Task: Add a signature Jacqueline Wright containing Best wishes for a happy Mothers Day, Jacqueline Wright to email address softage.2@softage.net and add a folder Mothers Day gifts
Action: Mouse moved to (465, 255)
Screenshot: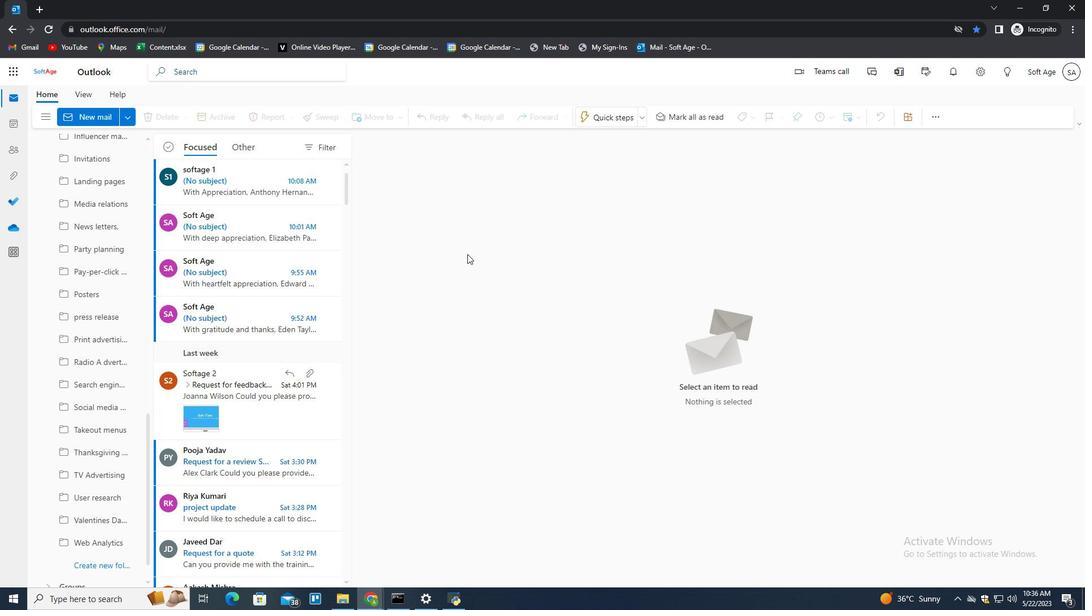 
Action: Key pressed n
Screenshot: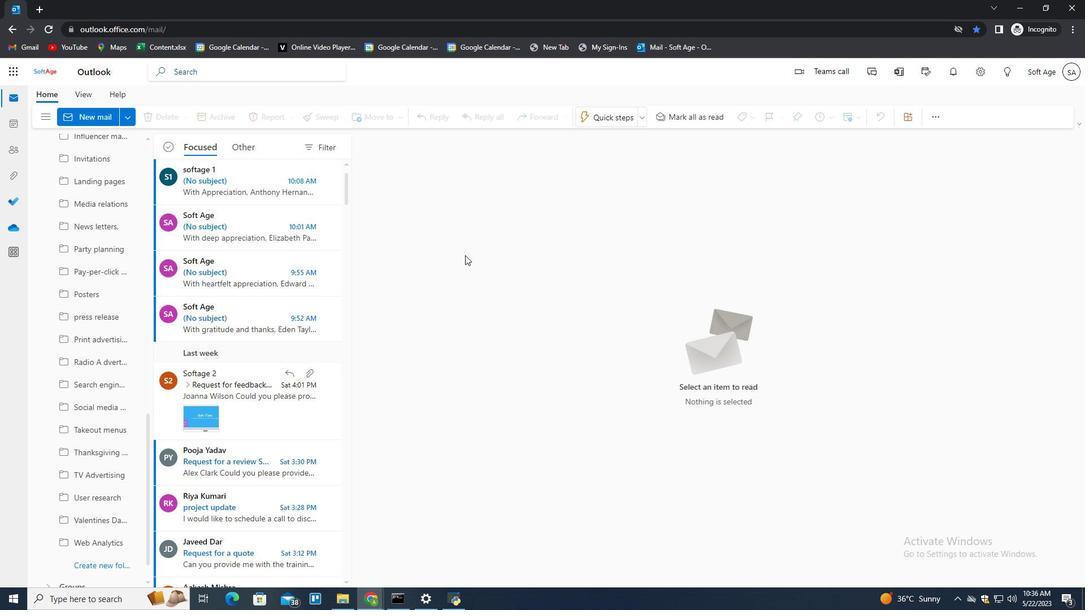 
Action: Mouse moved to (736, 119)
Screenshot: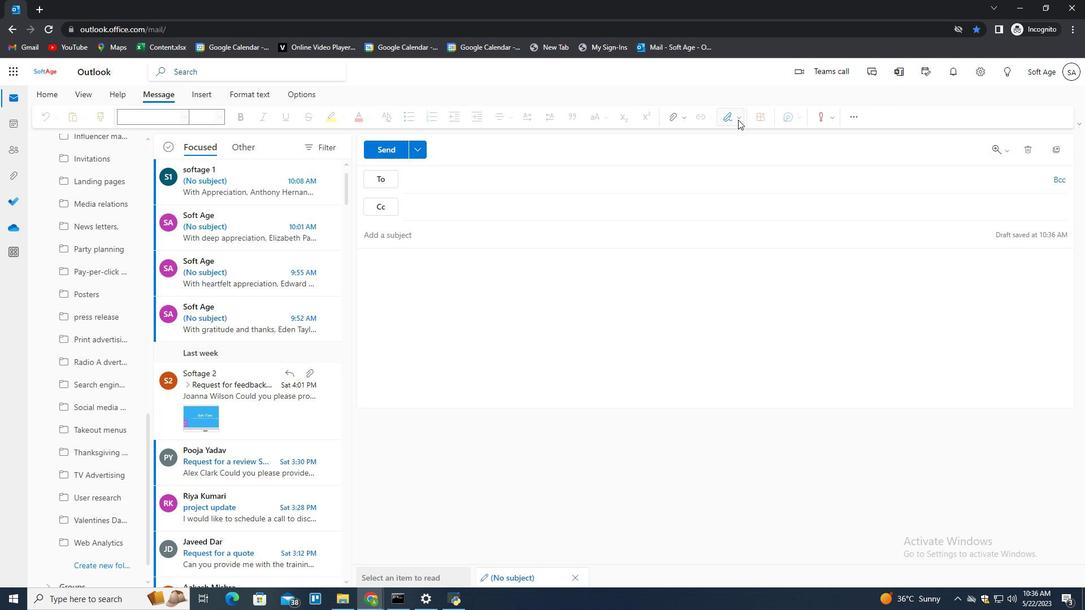 
Action: Mouse pressed left at (736, 119)
Screenshot: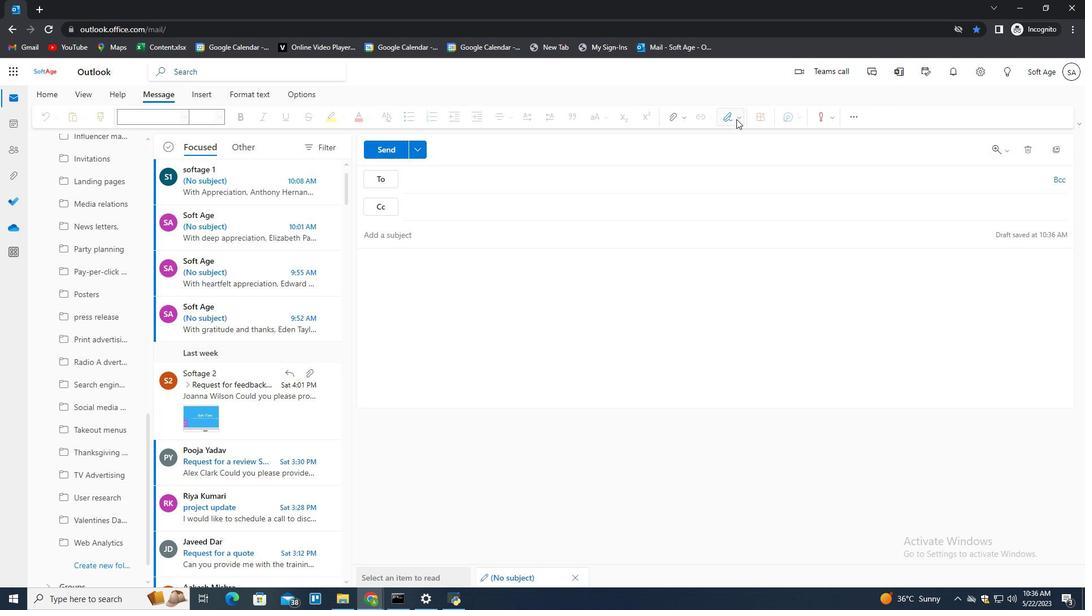 
Action: Mouse moved to (714, 162)
Screenshot: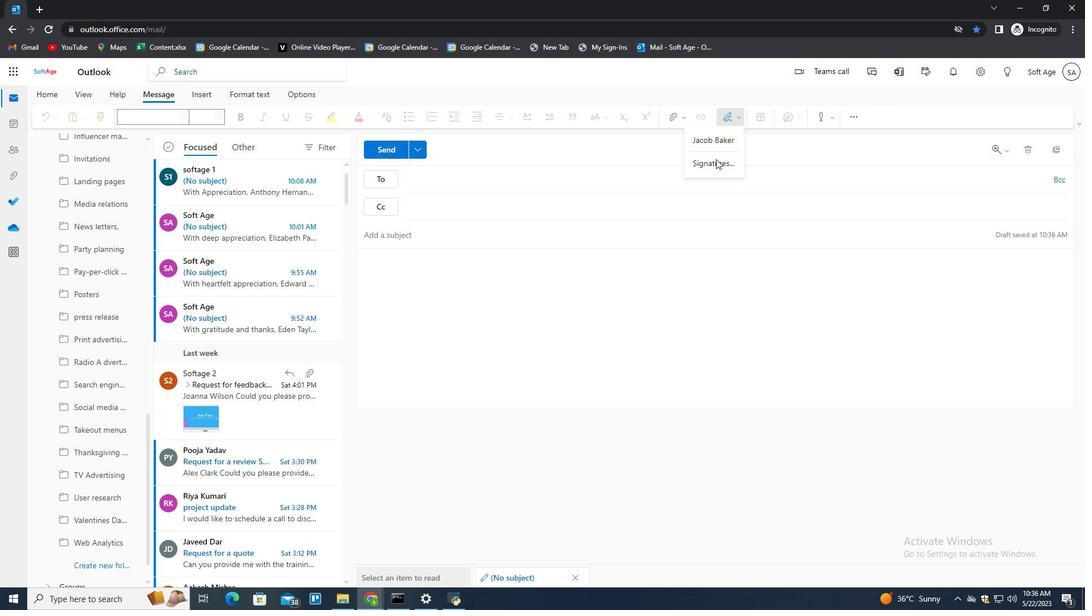 
Action: Mouse pressed left at (714, 162)
Screenshot: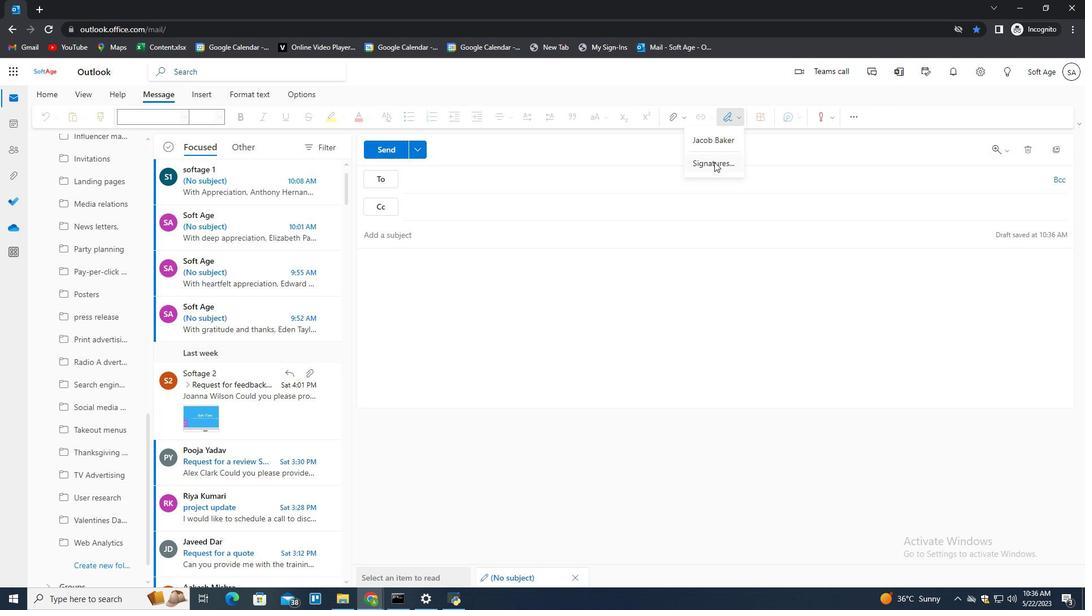 
Action: Mouse moved to (775, 200)
Screenshot: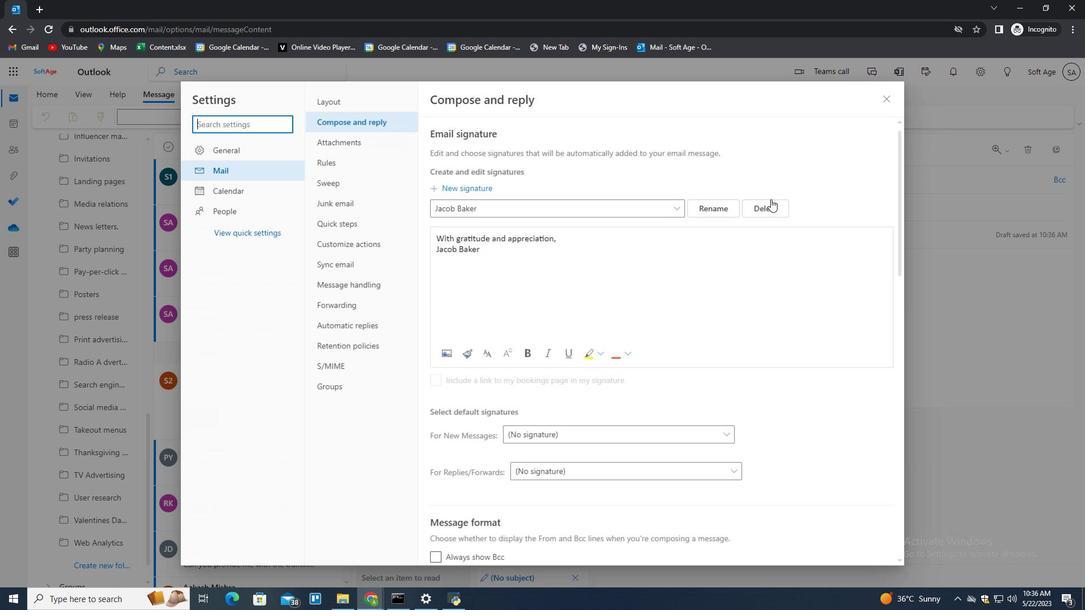 
Action: Mouse pressed left at (775, 200)
Screenshot: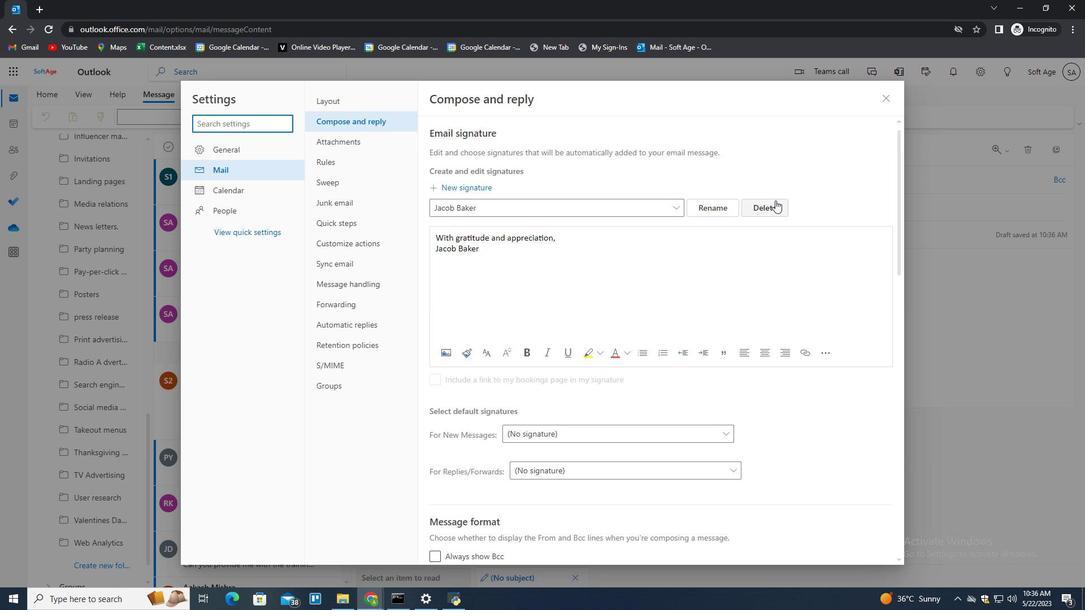 
Action: Mouse moved to (746, 208)
Screenshot: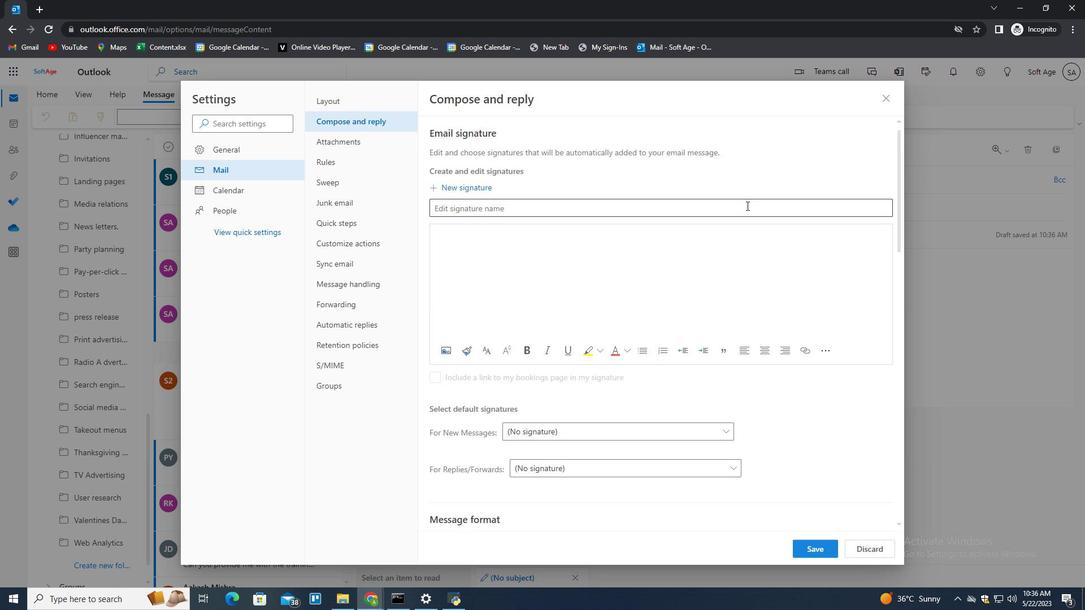 
Action: Mouse pressed left at (746, 208)
Screenshot: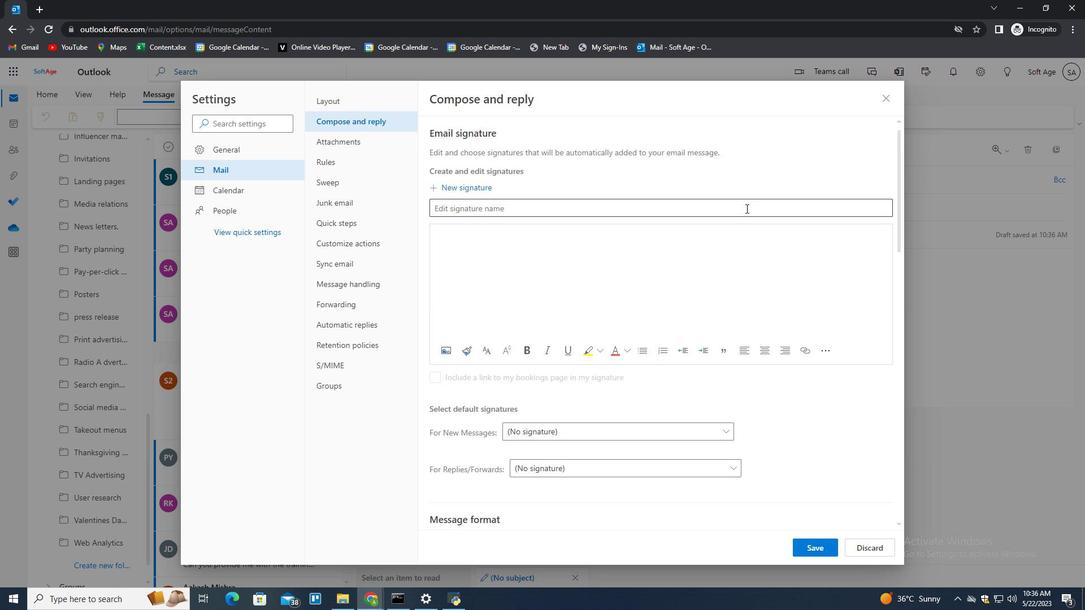 
Action: Key pressed <Key.shift><Key.shift><Key.shift><Key.shift><Key.shift><Key.shift>Jac
Screenshot: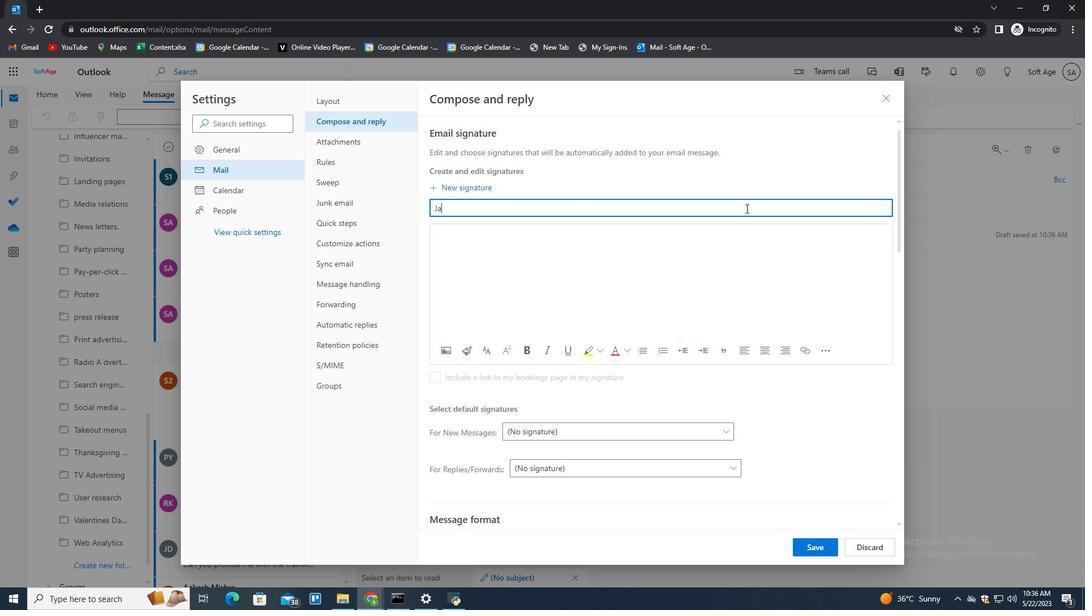 
Action: Mouse moved to (746, 208)
Screenshot: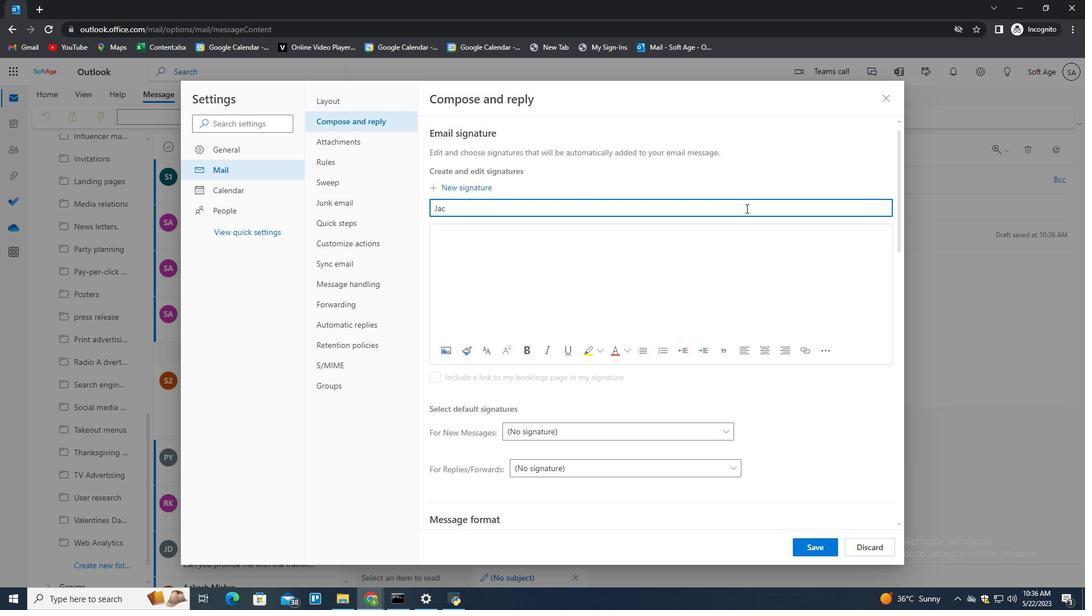 
Action: Key pressed queling<Key.space><Key.backspace><Key.backspace>e<Key.space><Key.shift>Wright<Key.tab><Key.shift><Key.shift><Key.shift><Key.shift><Key.shift><Key.shift><Key.shift><Key.shift><Key.shift><Key.shift><Key.shift><Key.shift><Key.shift><Key.shift><Key.shift><Key.shift><Key.shift><Key.shift><Key.shift><Key.shift><Key.shift><Key.shift><Key.shift><Key.shift><Key.shift><Key.shift><Key.shift><Key.shift><Key.shift><Key.shift><Key.shift><Key.shift><Key.shift><Key.shift><Key.shift><Key.shift><Key.shift><Key.shift><Key.shift><Key.shift><Key.shift><Key.shift><Key.shift><Key.shift><Key.shift>Ve<Key.backspace><Key.backspace><Key.shift>Best<Key.space>wisges<Key.space><Key.backspace><Key.backspace><Key.backspace><Key.backspace>hes<Key.space>for<Key.space>a<Key.space>happy<Key.space><Key.shift>Mother<Key.space><Key.shift>Daym<Key.backspace>,<Key.shift_r><Key.enter><Key.shift>Jacqueling<Key.space><Key.backspace><Key.backspace>e<Key.space><Key.shift>Wright<Key.space>
Screenshot: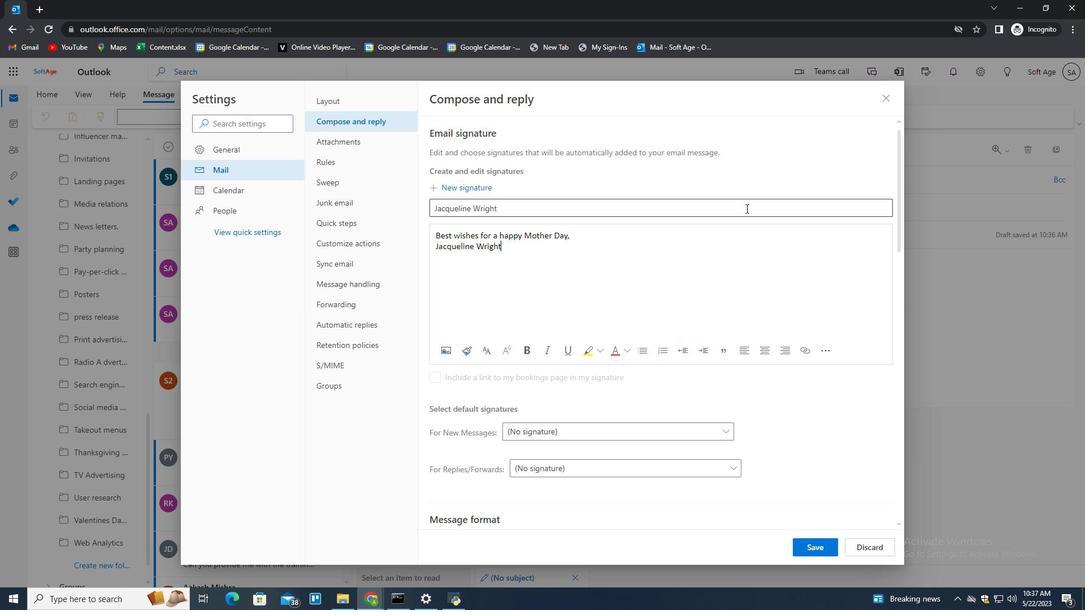 
Action: Mouse moved to (803, 543)
Screenshot: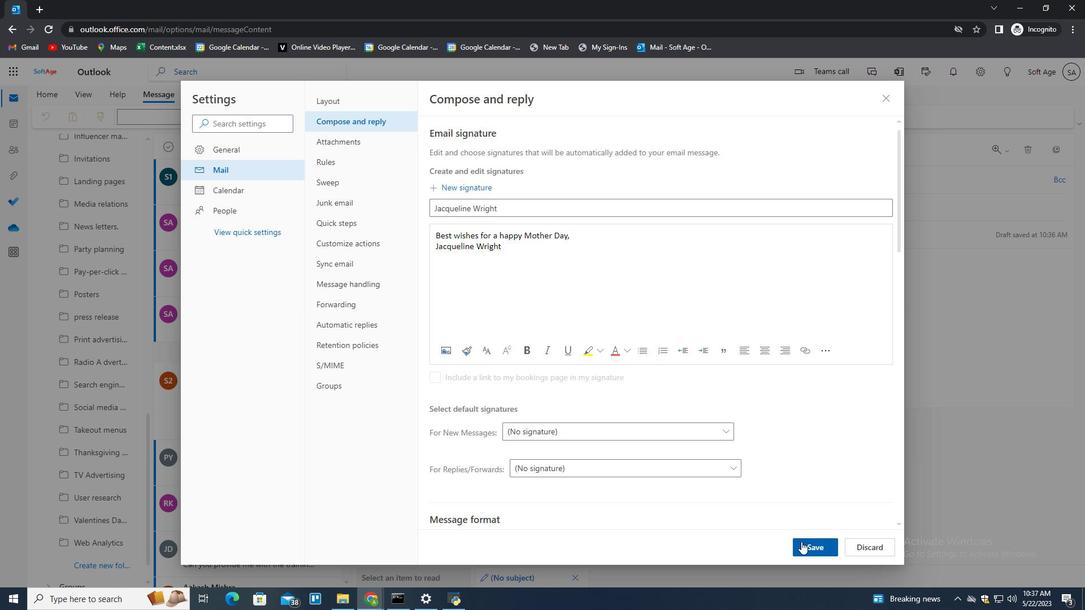 
Action: Mouse pressed left at (803, 543)
Screenshot: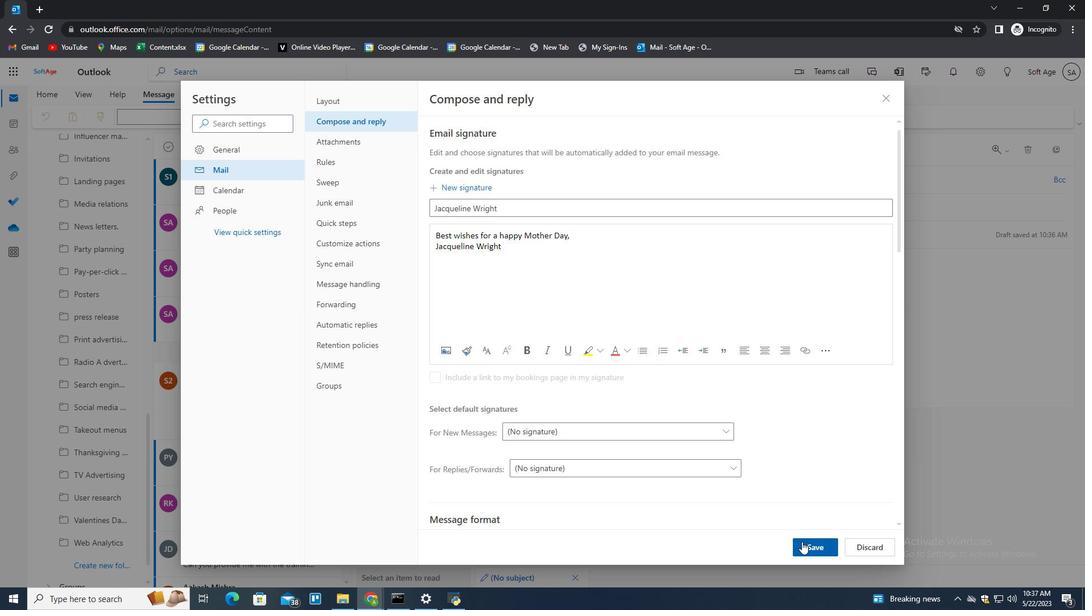 
Action: Mouse moved to (957, 298)
Screenshot: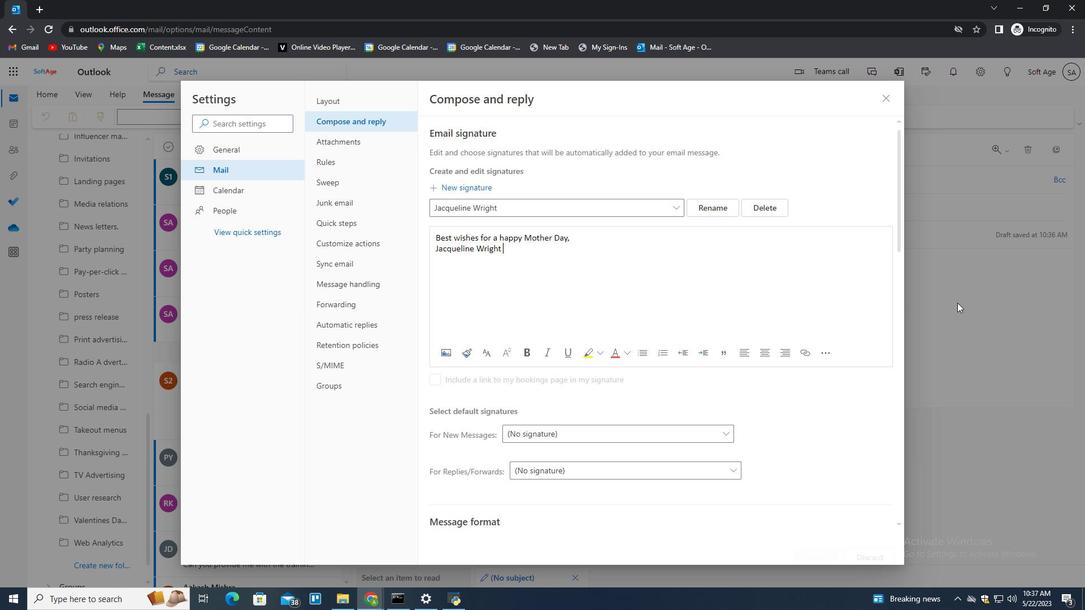 
Action: Mouse pressed left at (957, 298)
Screenshot: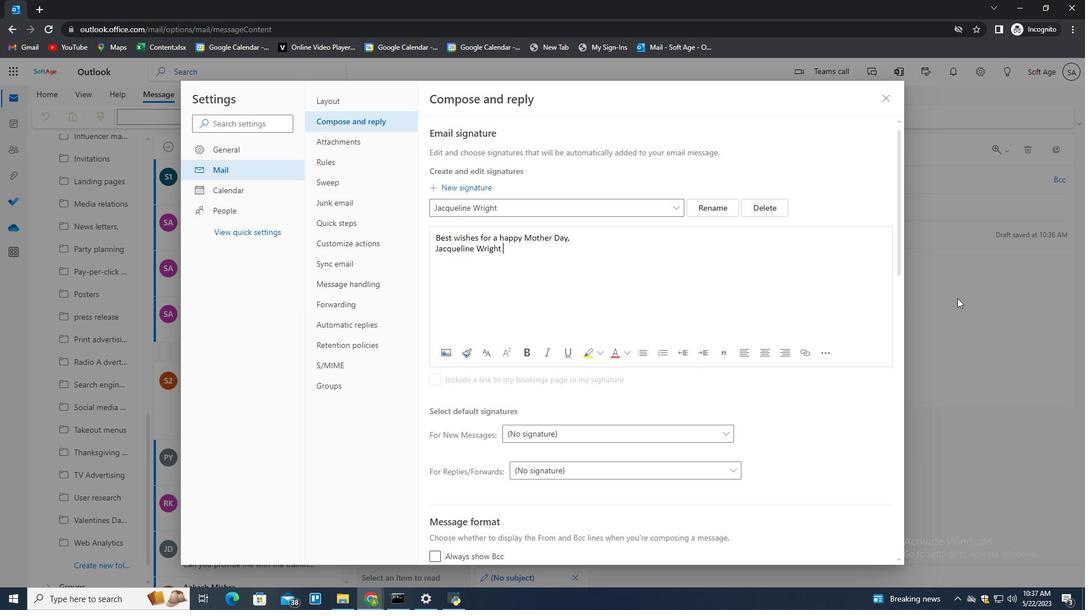 
Action: Mouse moved to (734, 117)
Screenshot: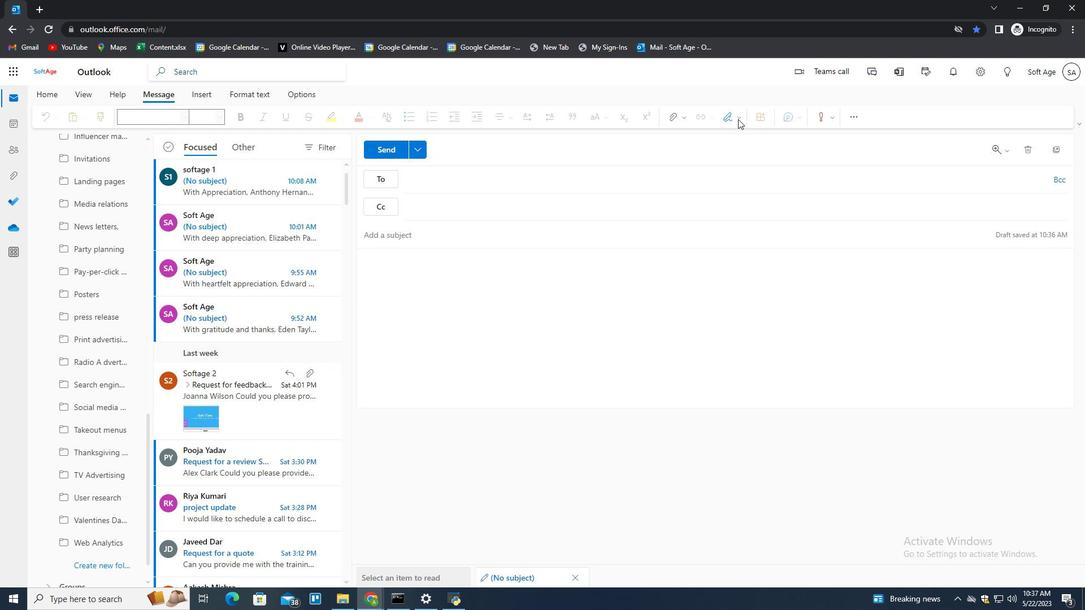 
Action: Mouse pressed left at (734, 117)
Screenshot: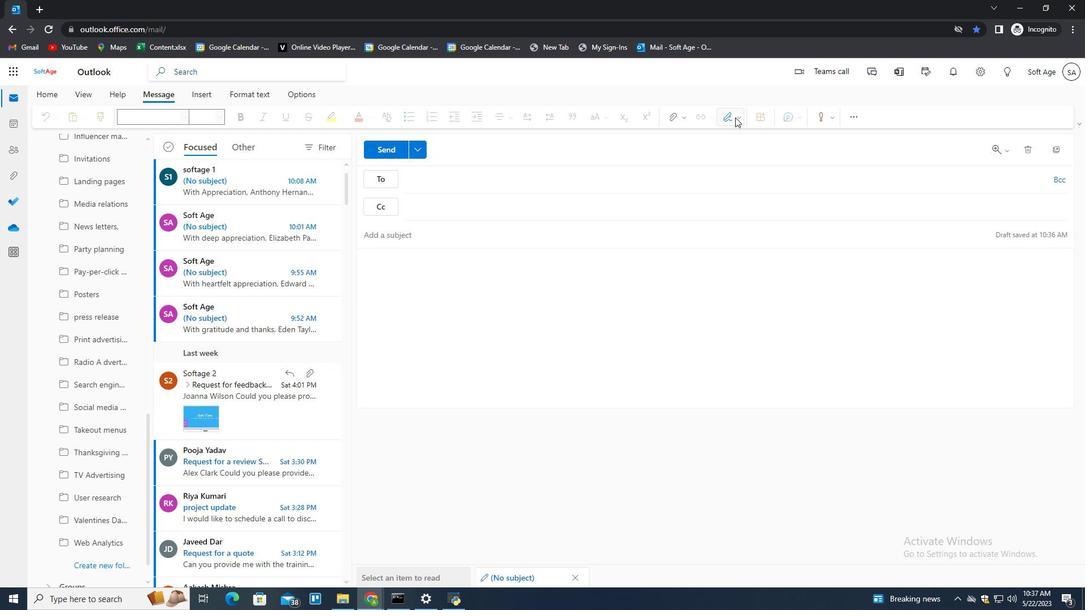 
Action: Mouse moved to (708, 143)
Screenshot: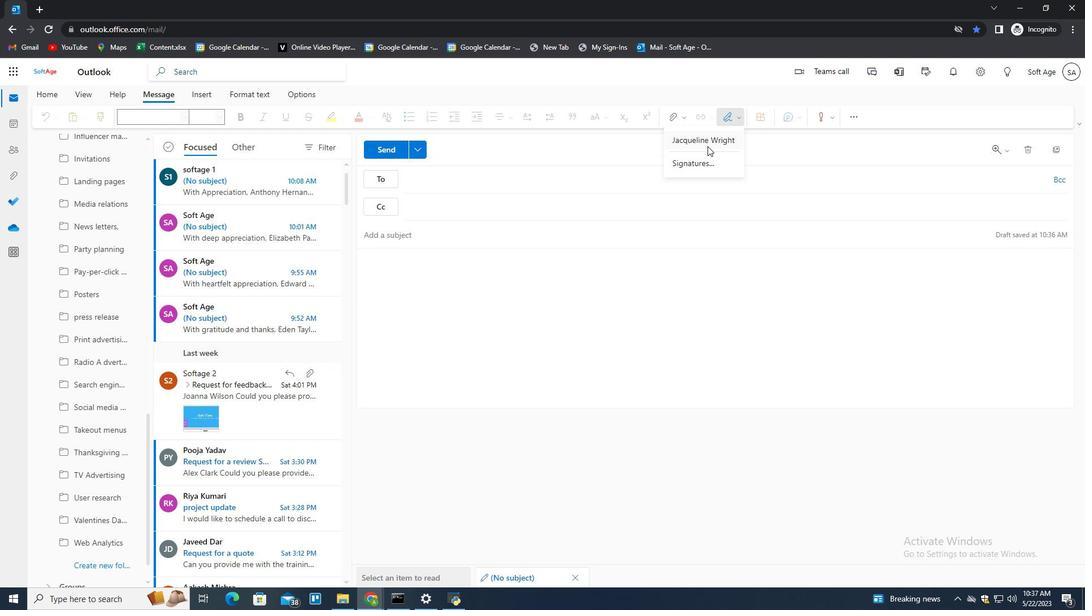 
Action: Mouse pressed left at (708, 143)
Screenshot: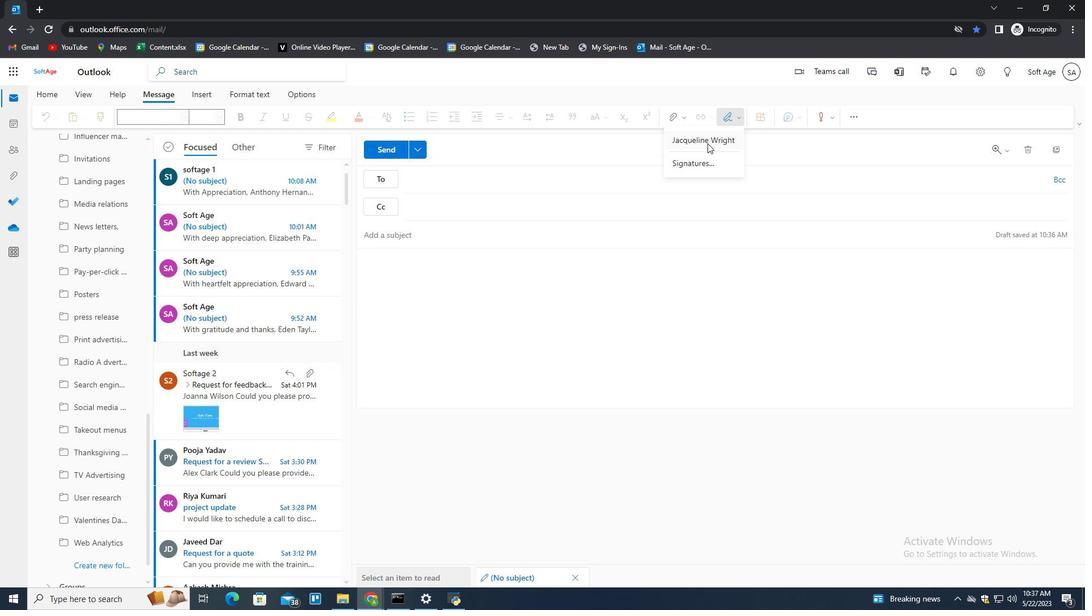 
Action: Mouse moved to (451, 184)
Screenshot: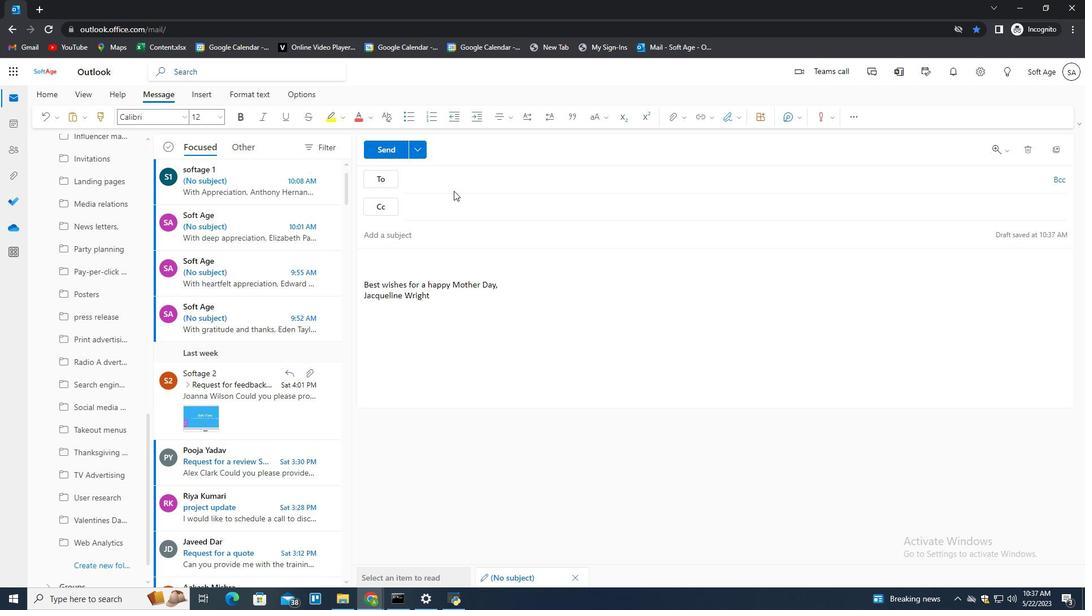
Action: Mouse pressed left at (451, 184)
Screenshot: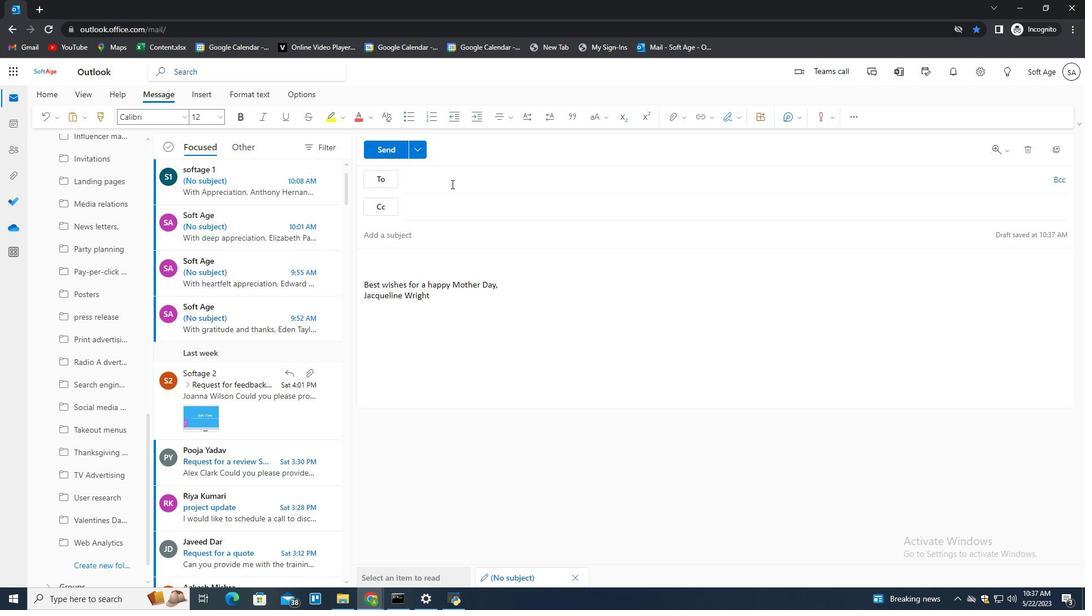 
Action: Key pressed <Key.shift><Key.shift><Key.shift><Key.shift><Key.shift><Key.shift><Key.shift><Key.shift><Key.shift><Key.shift><Key.shift><Key.shift><Key.shift><Key.shift><Key.shift><Key.shift><Key.shift><Key.shift>softage.2<Key.shift>@softage.net<Key.enter>
Screenshot: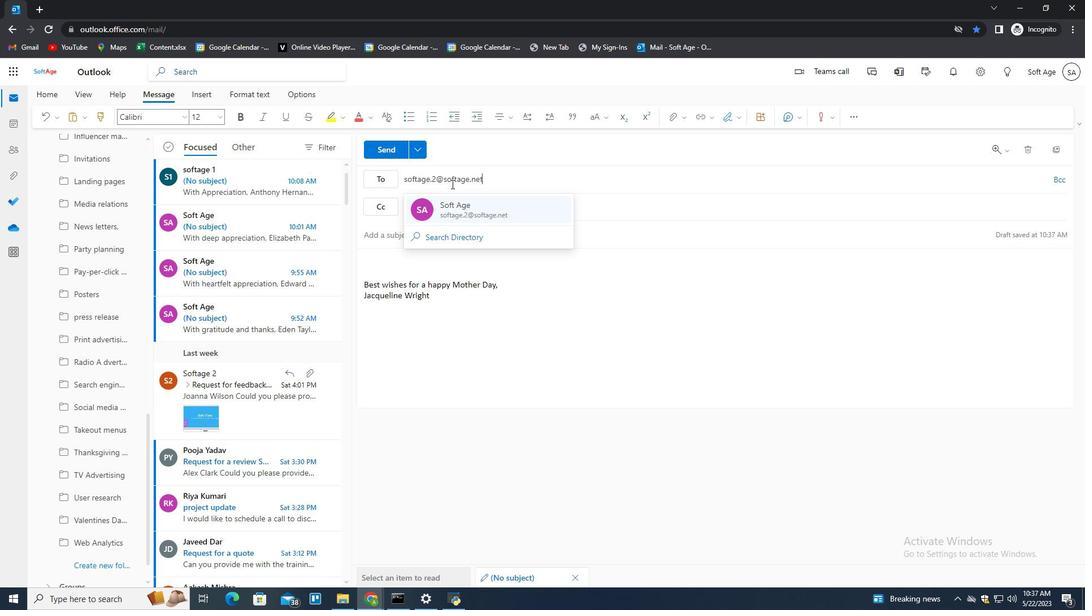 
Action: Mouse moved to (143, 530)
Screenshot: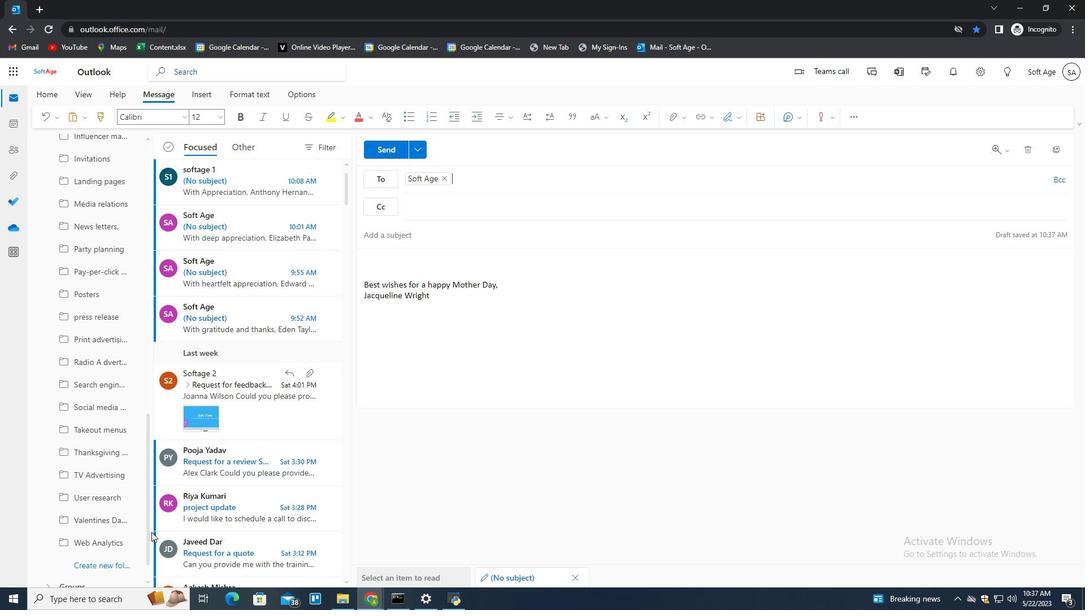 
Action: Mouse scrolled (143, 529) with delta (0, 0)
Screenshot: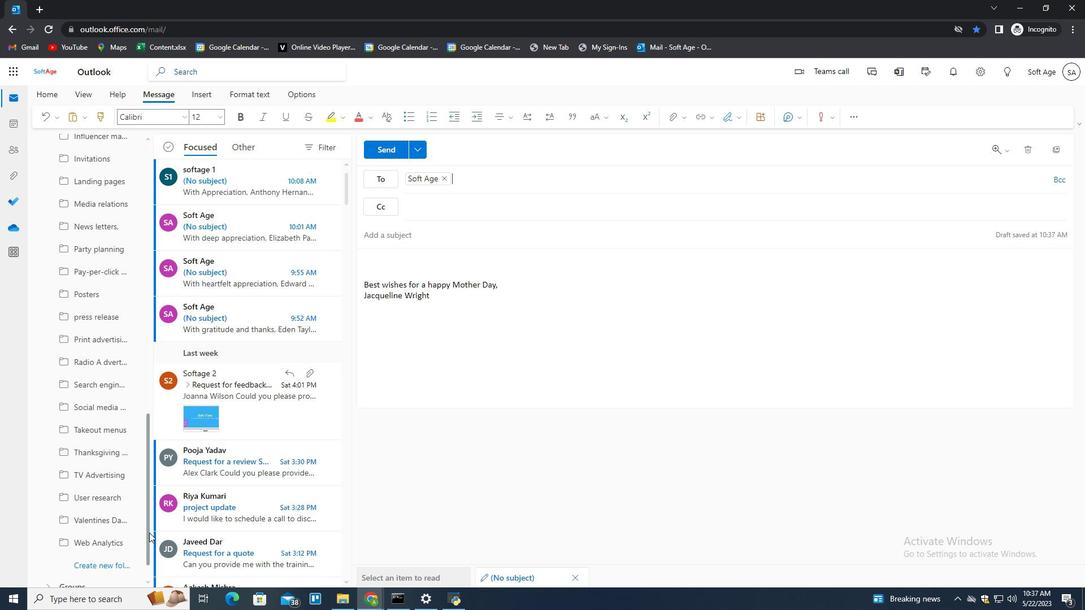 
Action: Mouse moved to (143, 530)
Screenshot: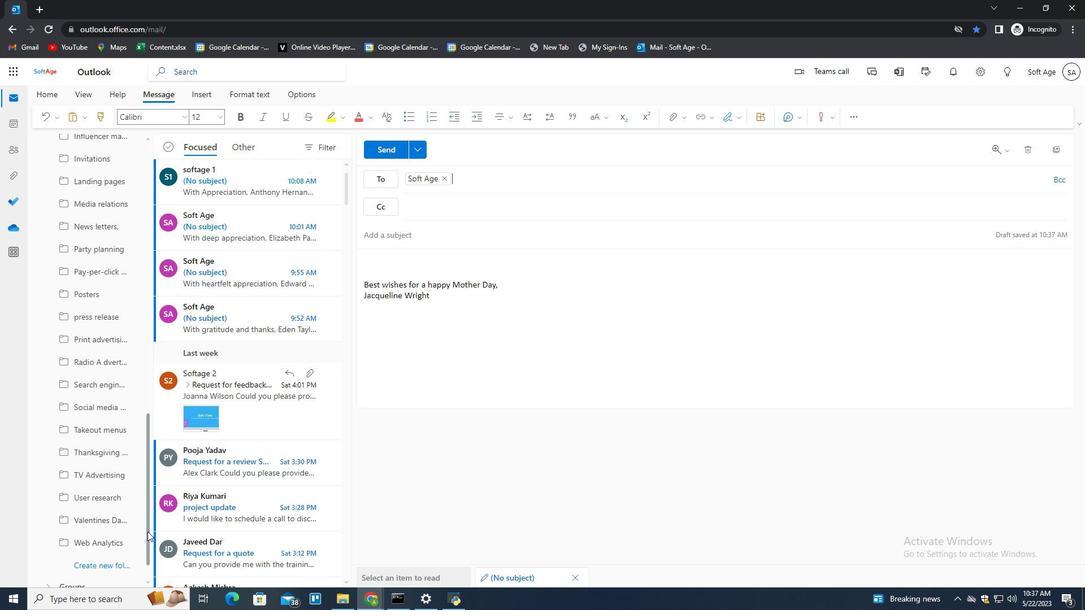 
Action: Mouse scrolled (143, 529) with delta (0, 0)
Screenshot: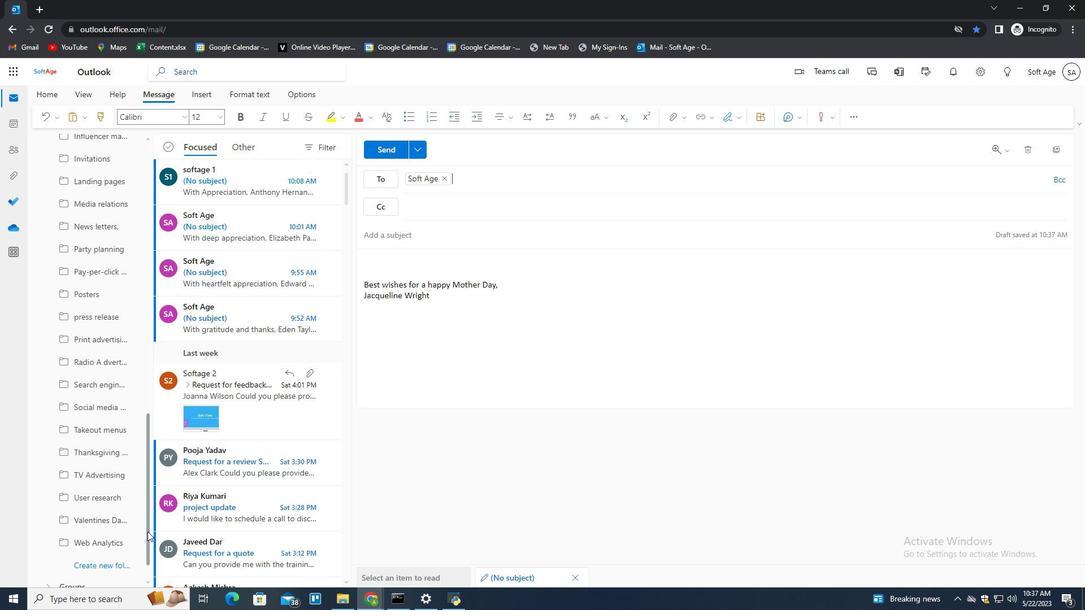 
Action: Mouse moved to (143, 530)
Screenshot: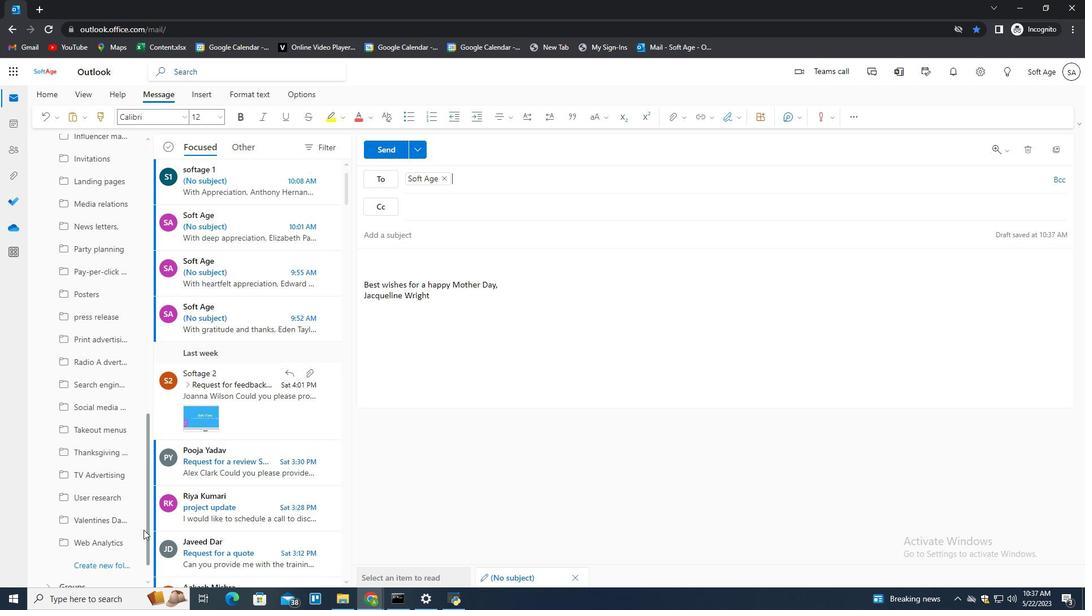 
Action: Mouse scrolled (143, 529) with delta (0, 0)
Screenshot: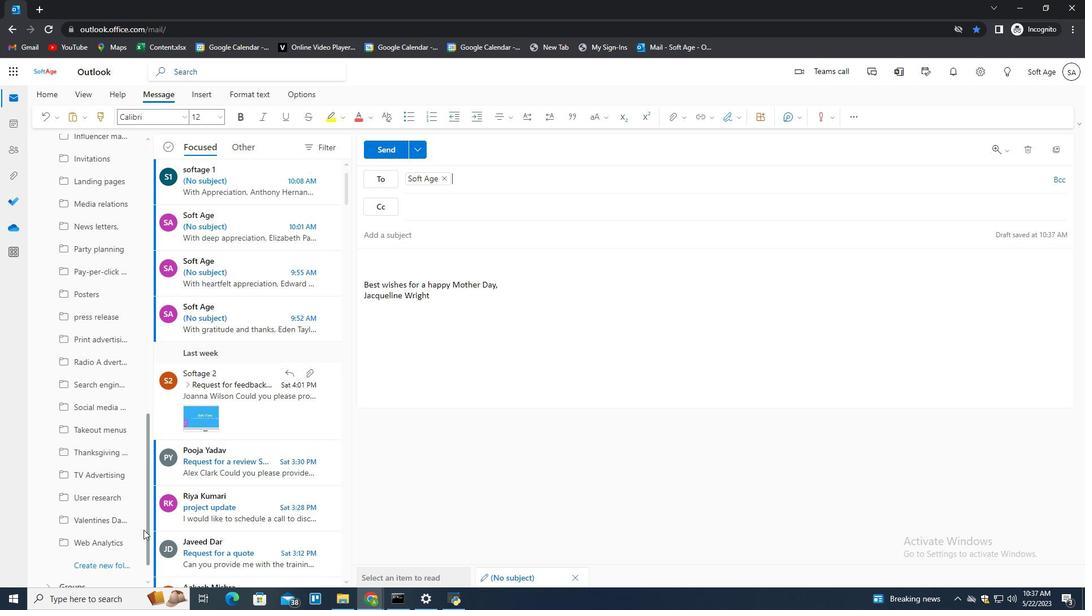 
Action: Mouse moved to (142, 530)
Screenshot: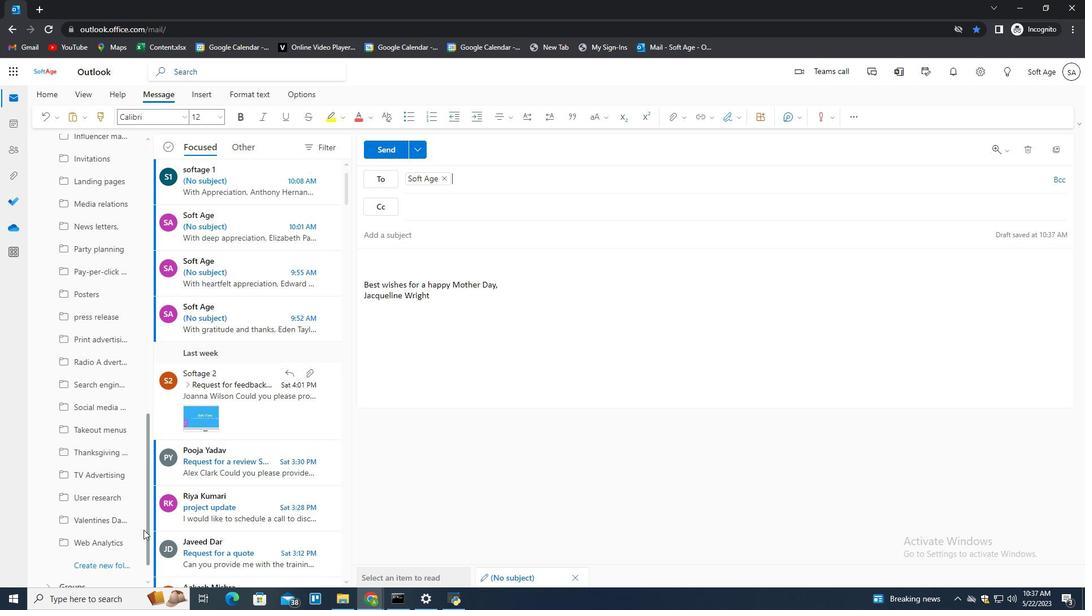 
Action: Mouse scrolled (142, 529) with delta (0, 0)
Screenshot: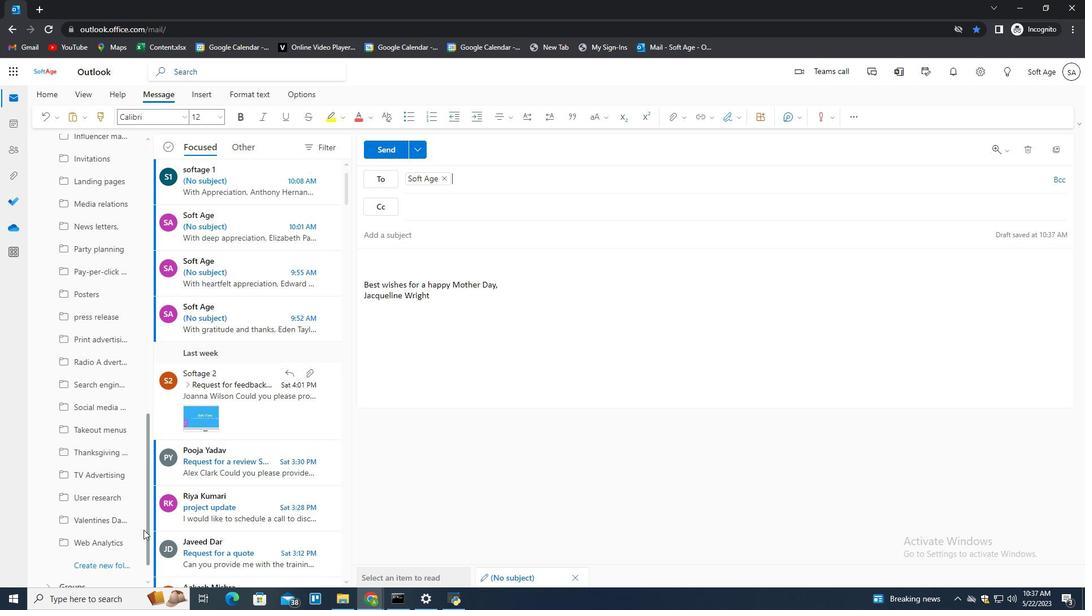 
Action: Mouse moved to (141, 530)
Screenshot: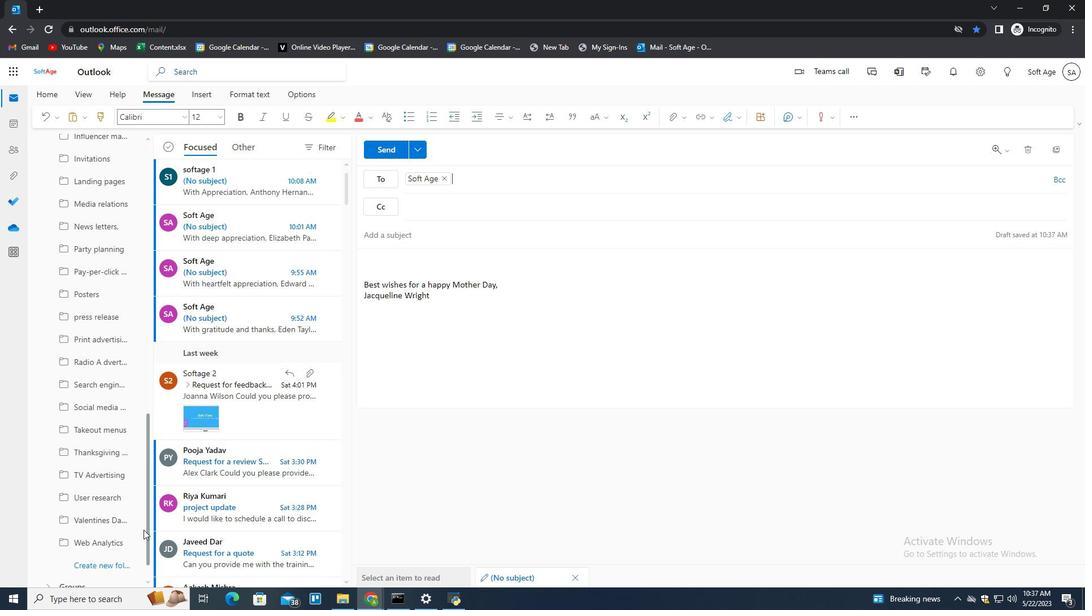 
Action: Mouse scrolled (141, 529) with delta (0, 0)
Screenshot: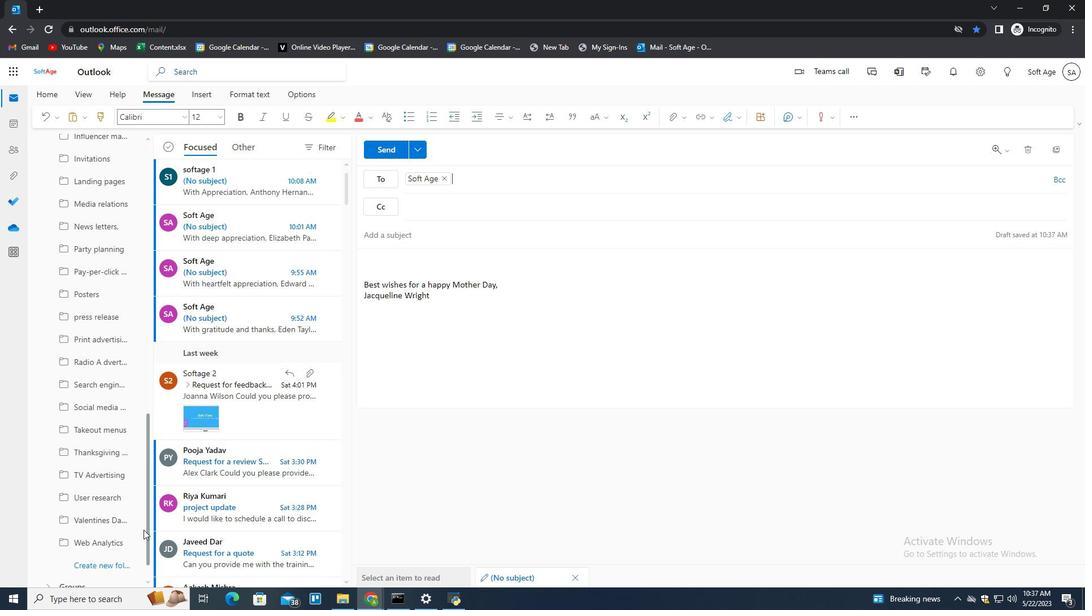 
Action: Mouse moved to (101, 536)
Screenshot: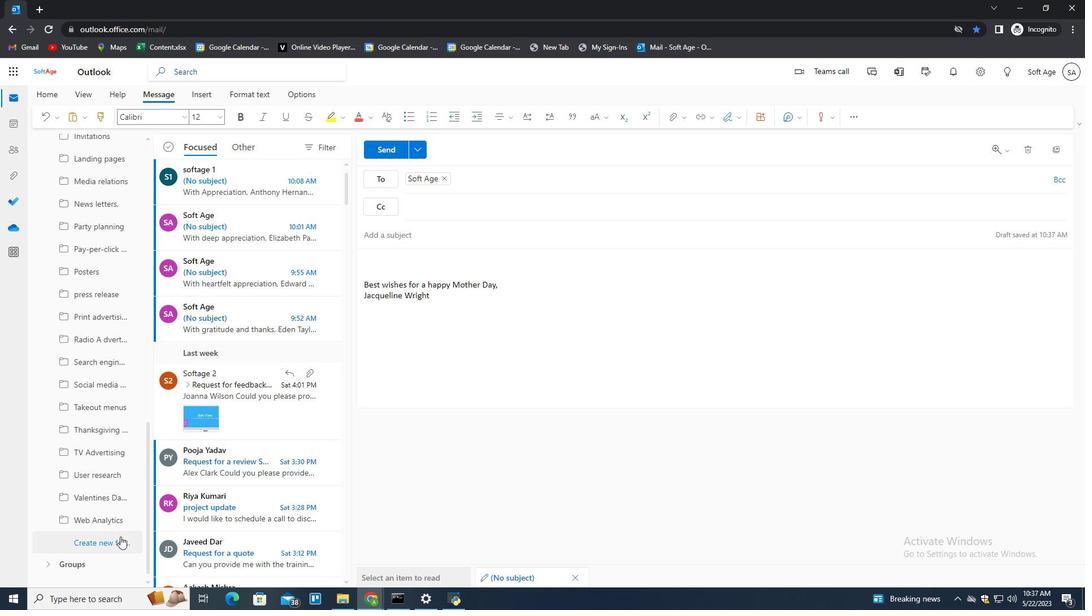 
Action: Mouse pressed left at (101, 536)
Screenshot: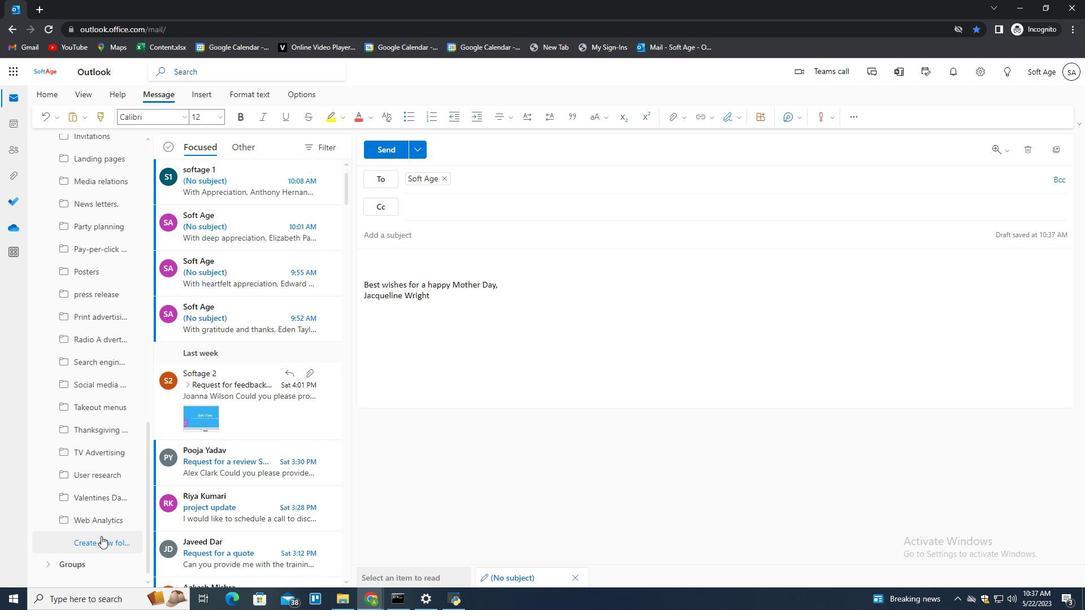 
Action: Key pressed <Key.shift>Mothers<Key.space><Key.shift>Day<Key.space>gifts<Key.enter>
Screenshot: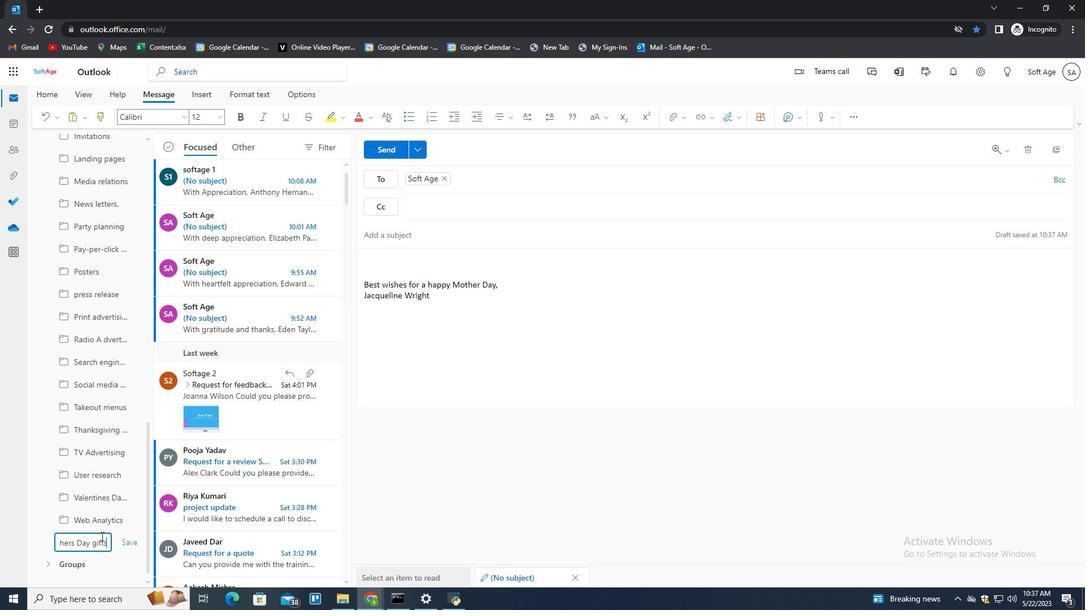 
Action: Mouse moved to (672, 346)
Screenshot: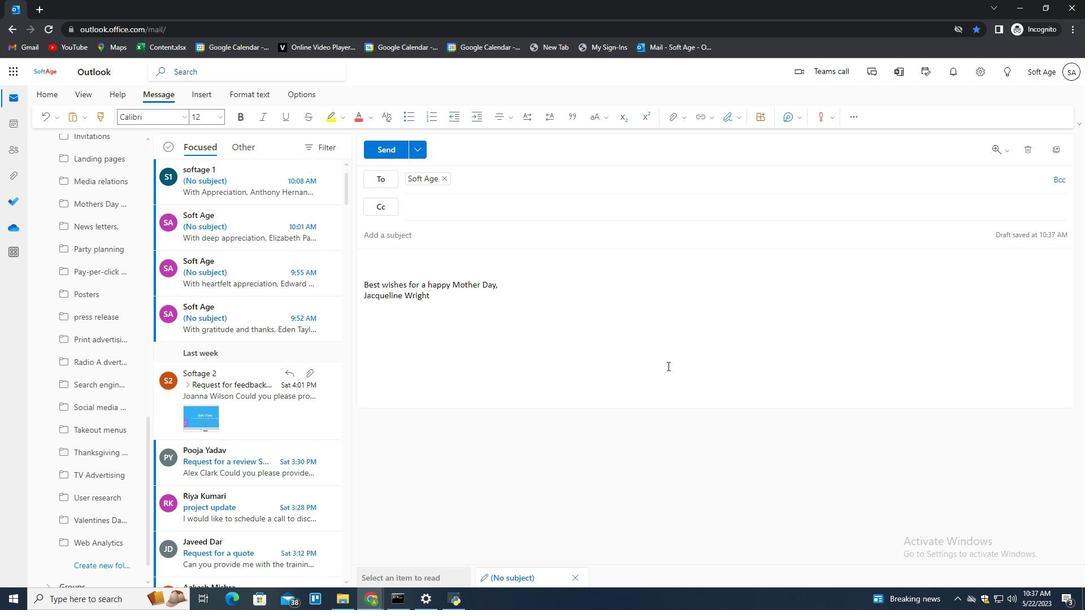 
Action: Mouse pressed left at (672, 346)
Screenshot: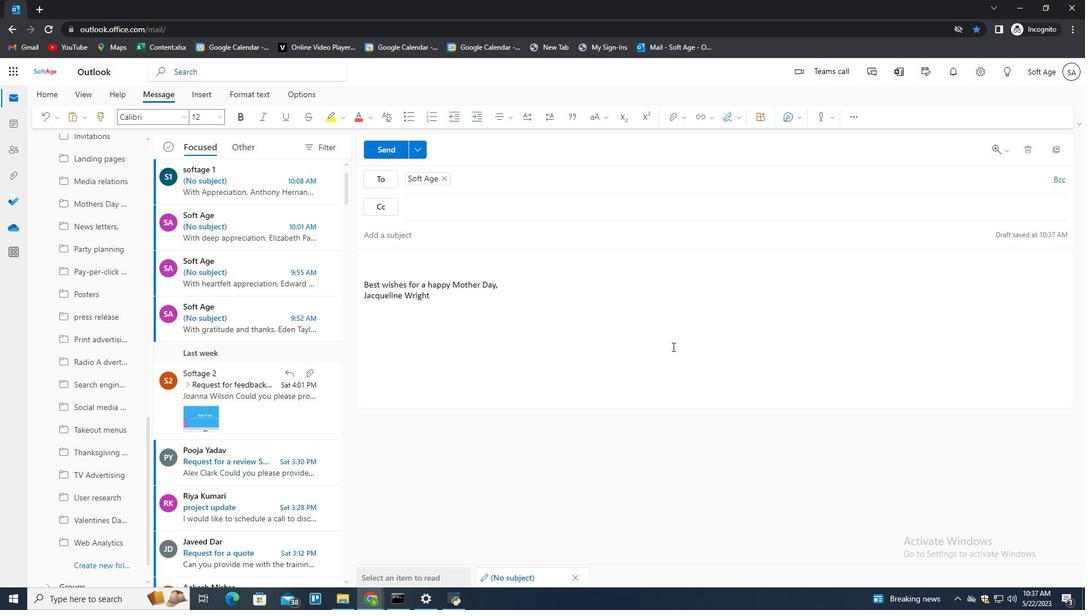 
Action: Mouse moved to (643, 326)
Screenshot: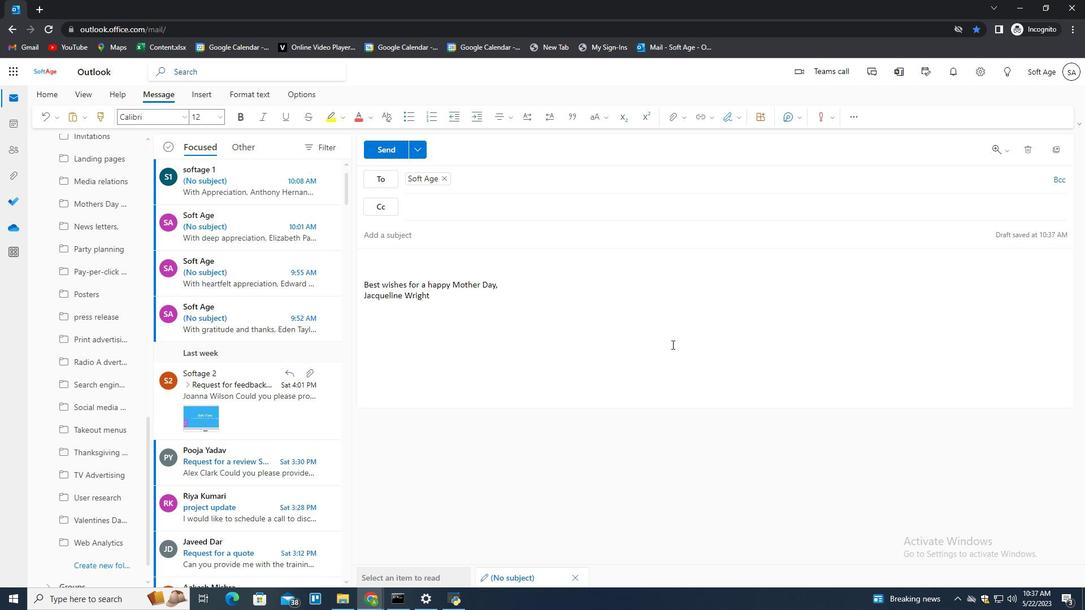 
Action: Key pressed <Key.enter><Key.enter>
Screenshot: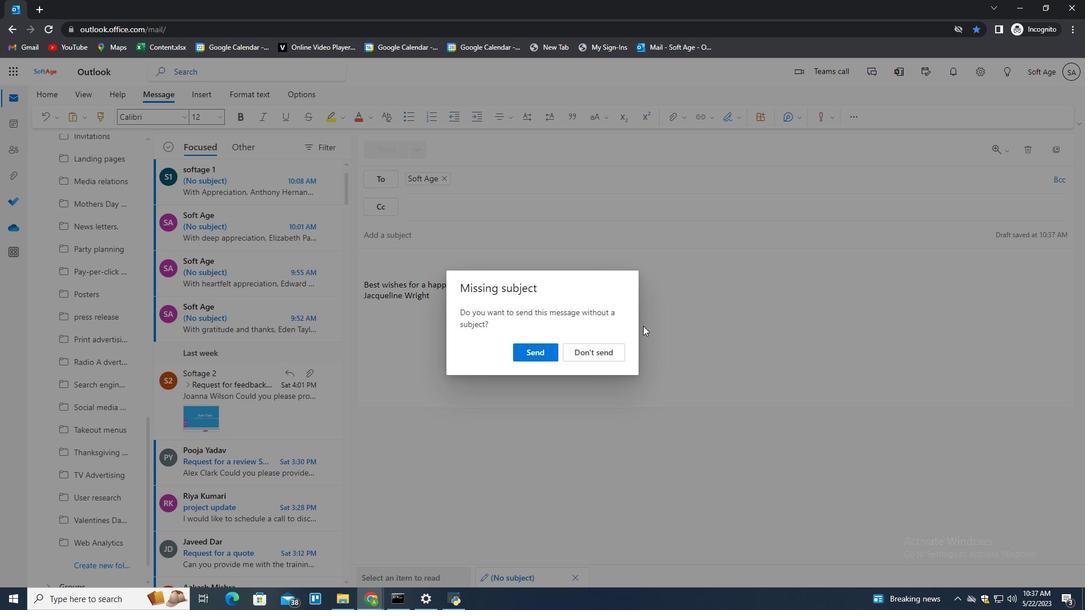 
